 Task: Create List Home Page in Board Newsletter Design to Workspace Digital Product Management. Create List About Page in Board Customer Journey Optimization to Workspace Digital Product Management. Create List Products and Services in Board Product Launch Strategy and Execution to Workspace Digital Product Management
Action: Mouse moved to (380, 134)
Screenshot: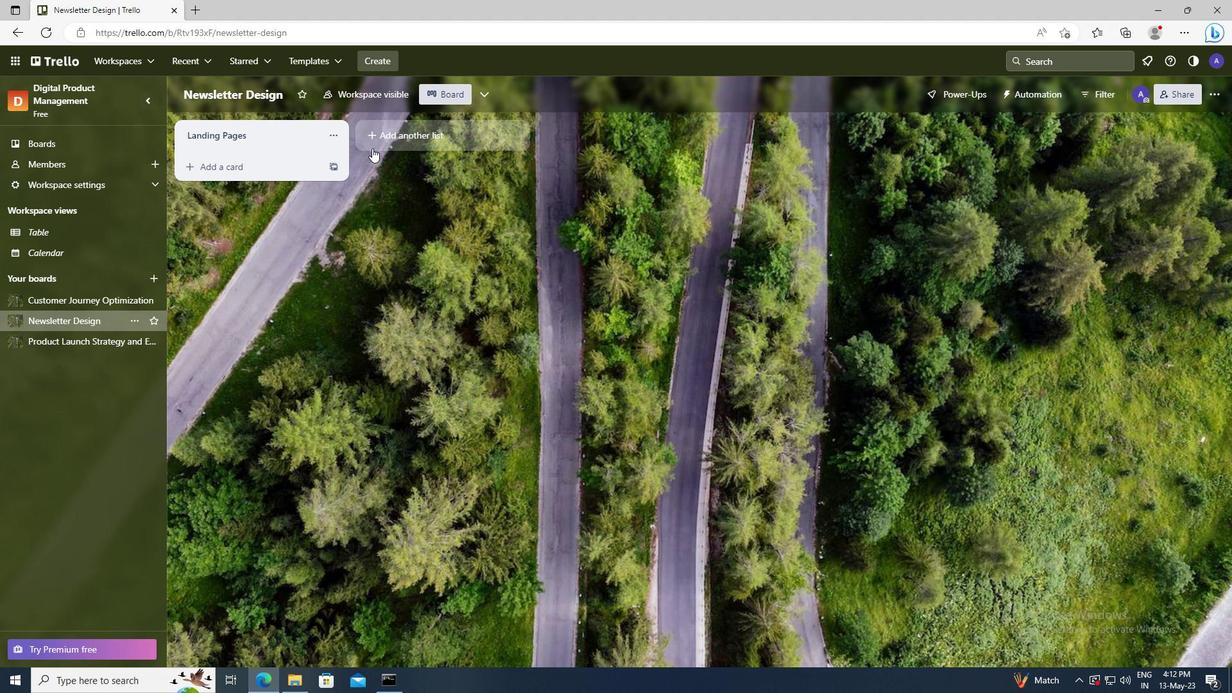 
Action: Mouse pressed left at (380, 134)
Screenshot: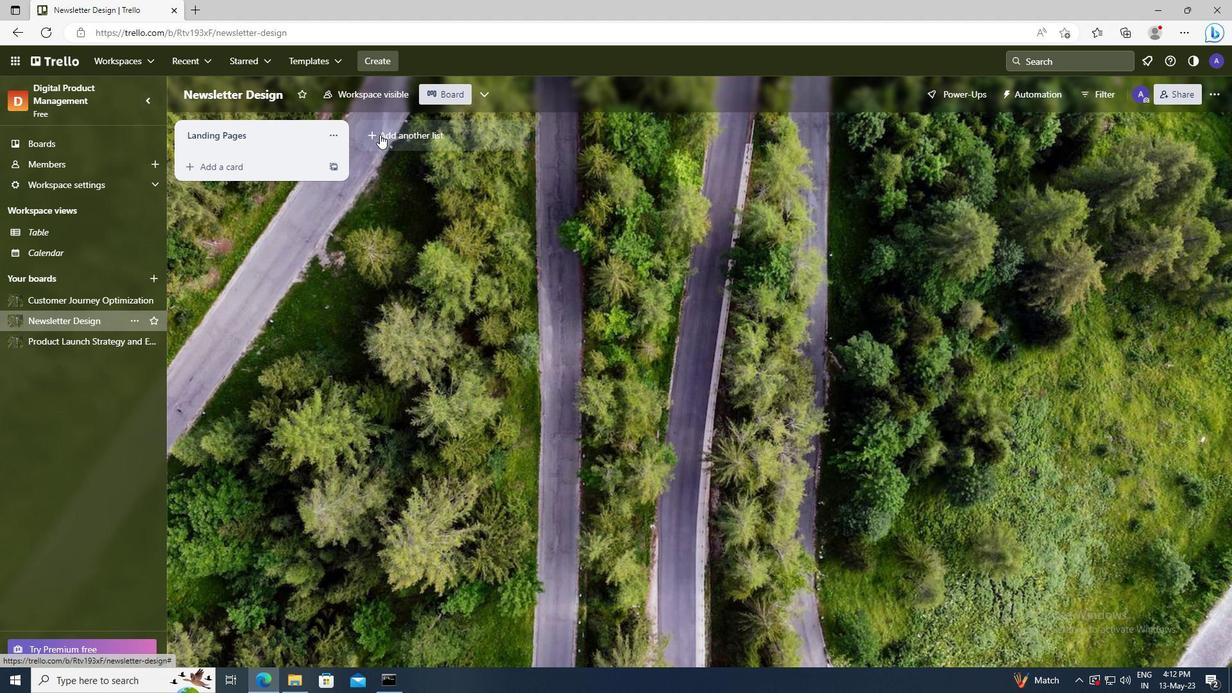 
Action: Key pressed <Key.shift>HOME<Key.space><Key.shift>PAGE
Screenshot: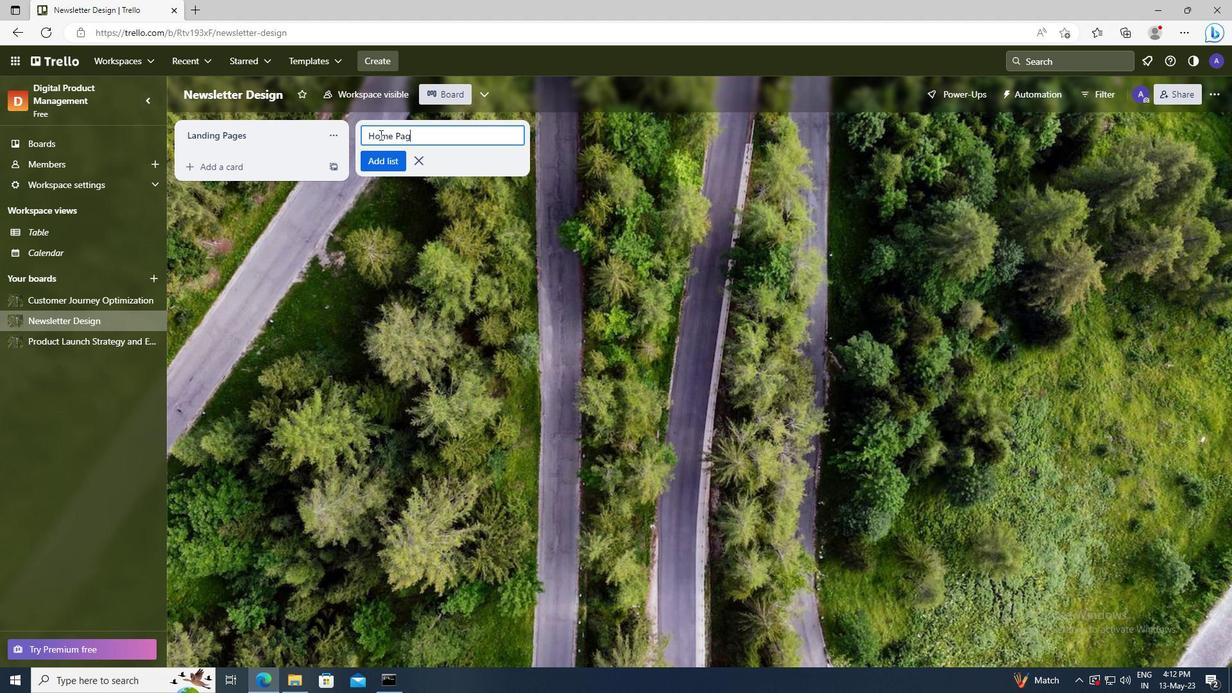 
Action: Mouse moved to (385, 162)
Screenshot: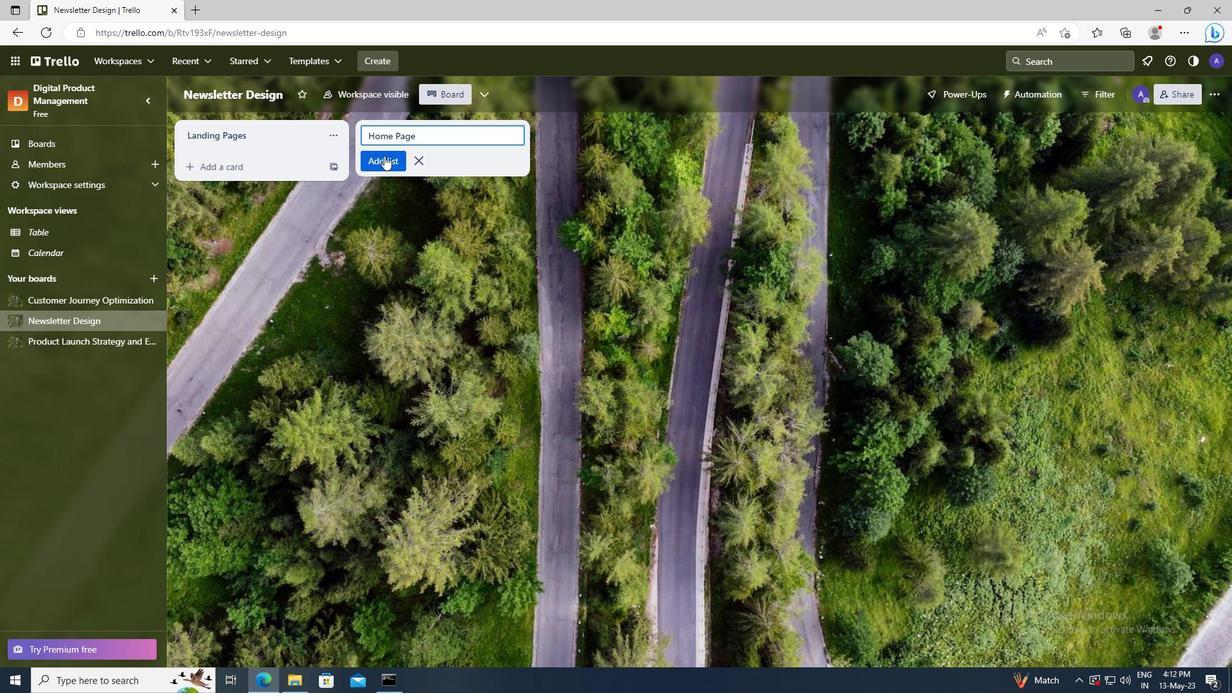 
Action: Mouse pressed left at (385, 162)
Screenshot: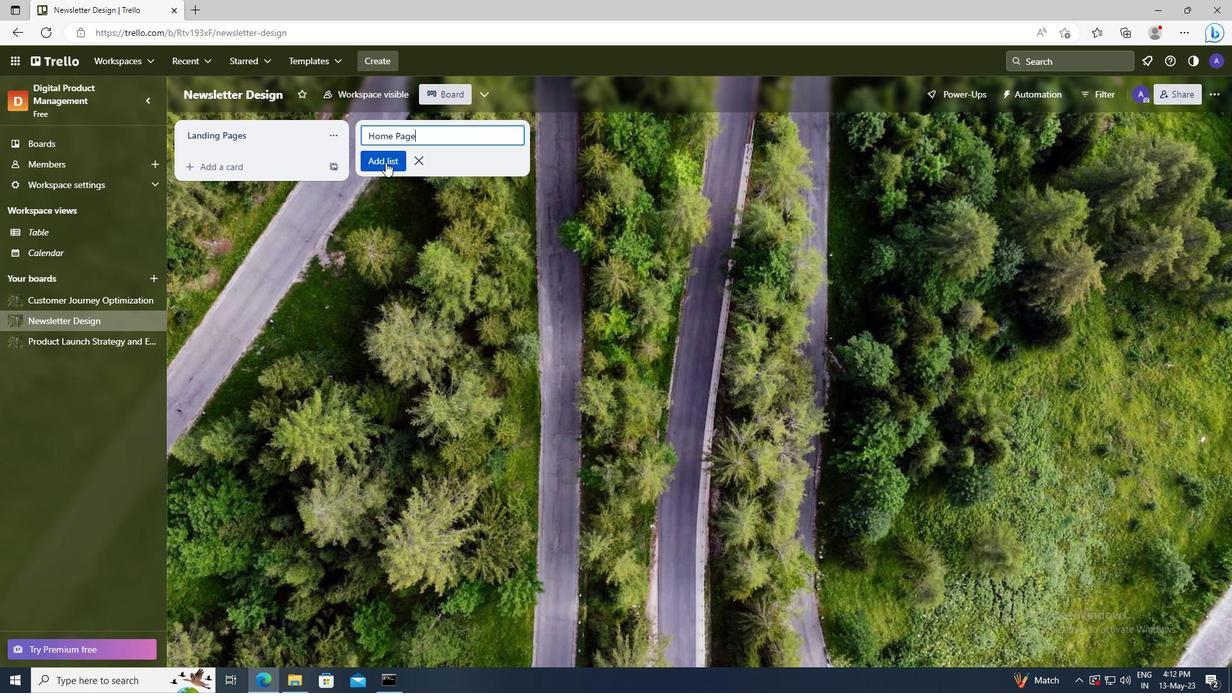 
Action: Mouse moved to (58, 297)
Screenshot: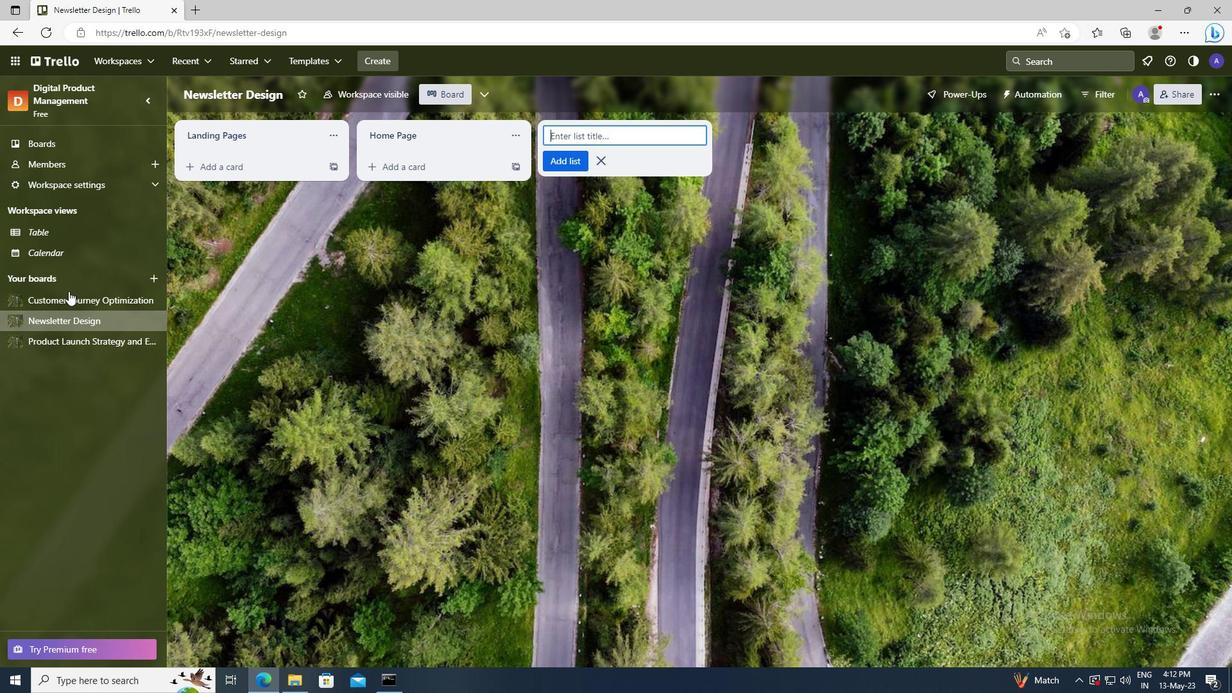 
Action: Mouse pressed left at (58, 297)
Screenshot: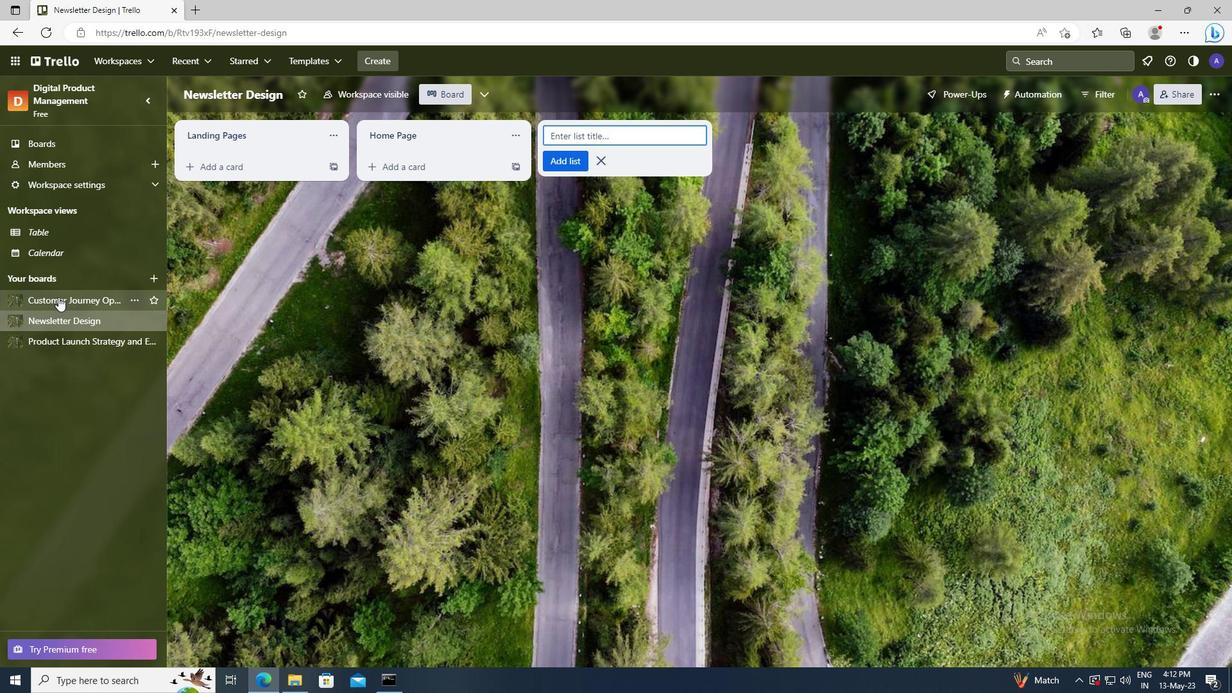 
Action: Mouse moved to (383, 131)
Screenshot: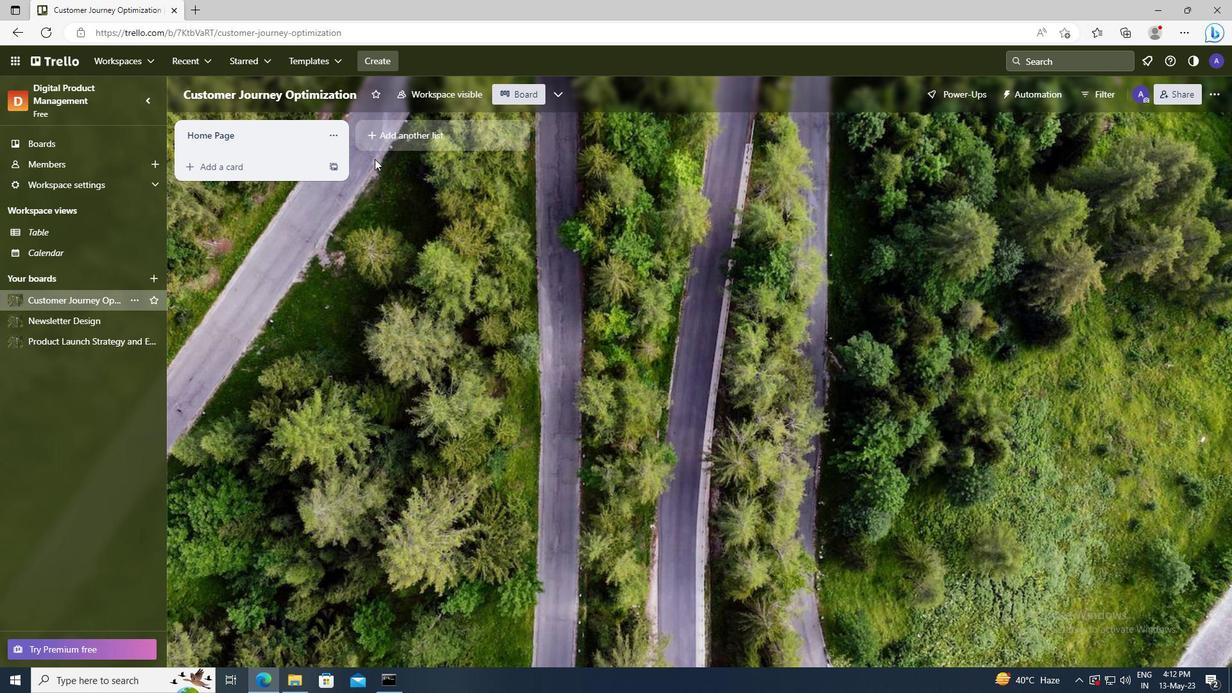 
Action: Mouse pressed left at (383, 131)
Screenshot: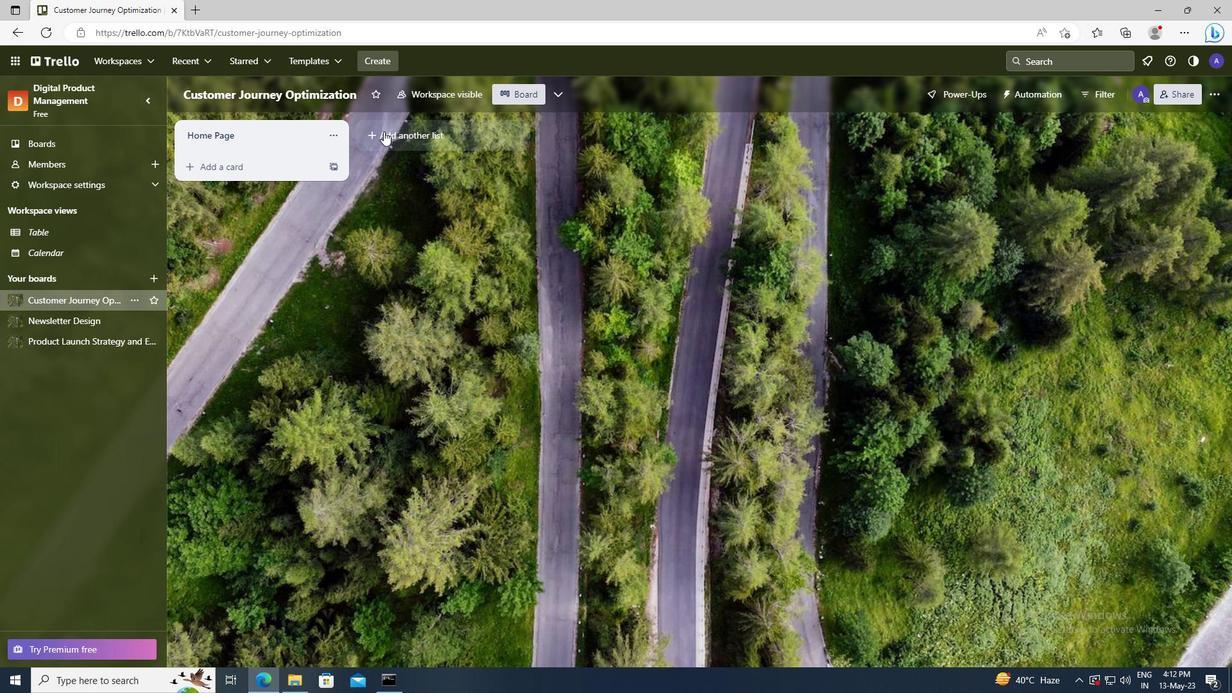 
Action: Key pressed <Key.shift>ABOUT<Key.space><Key.shift>PAGE
Screenshot: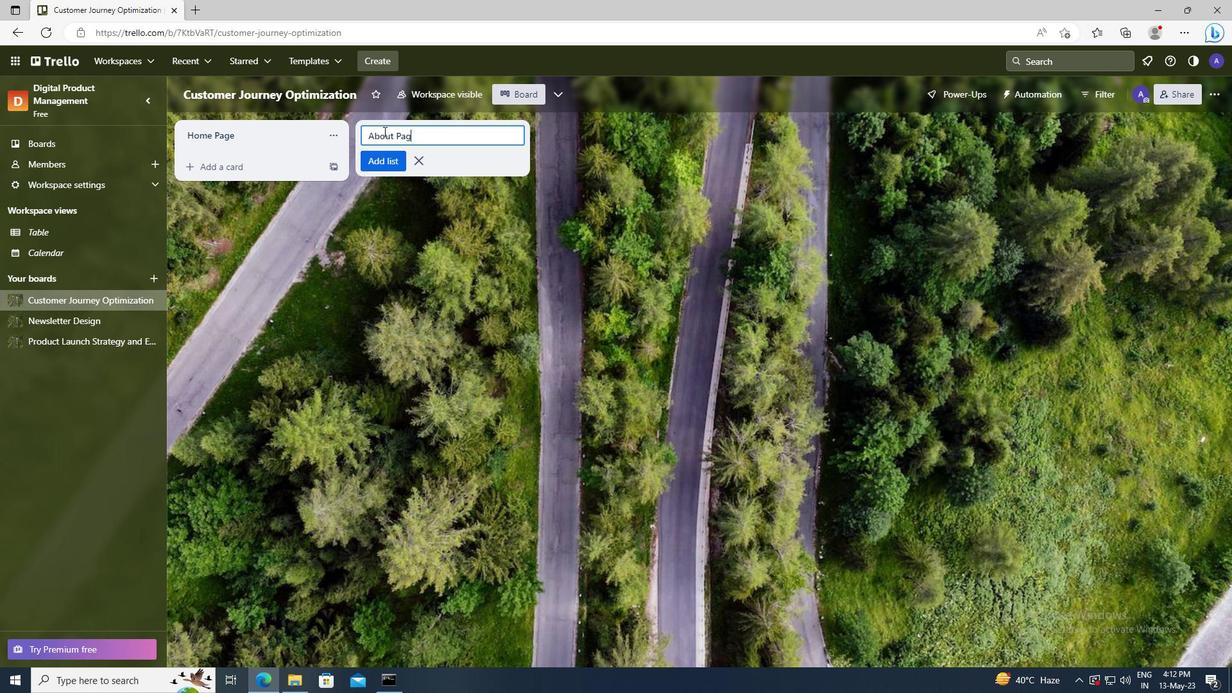 
Action: Mouse moved to (381, 161)
Screenshot: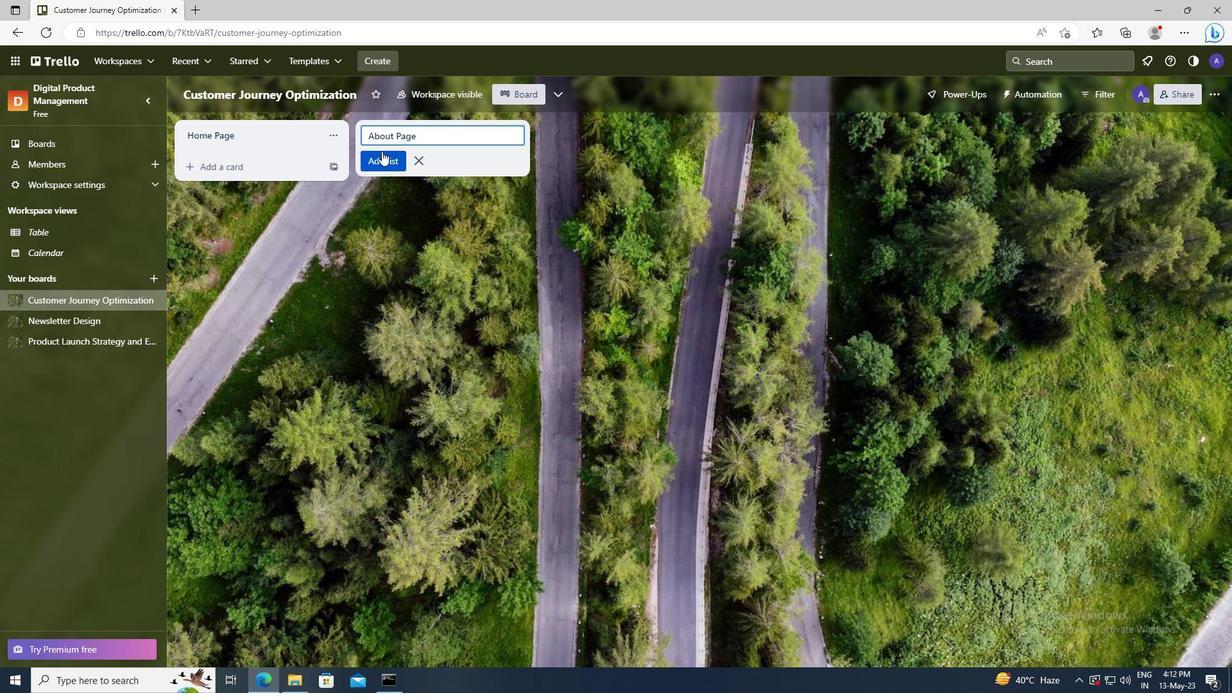 
Action: Mouse pressed left at (381, 161)
Screenshot: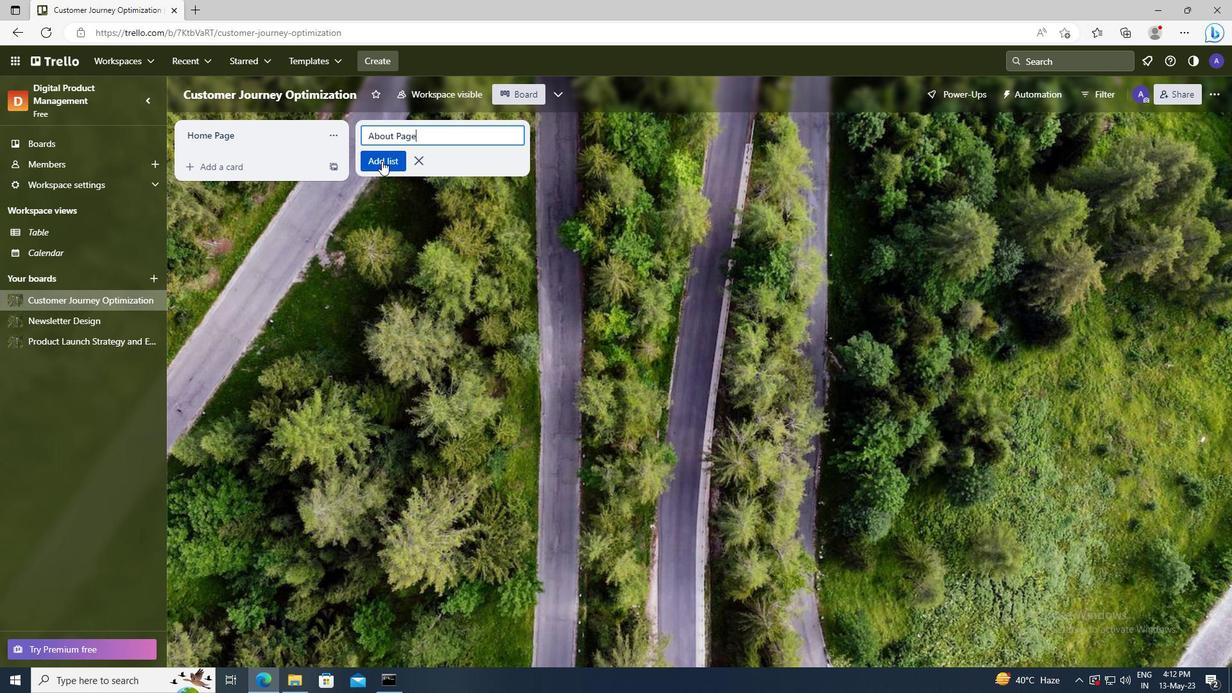 
Action: Mouse moved to (95, 347)
Screenshot: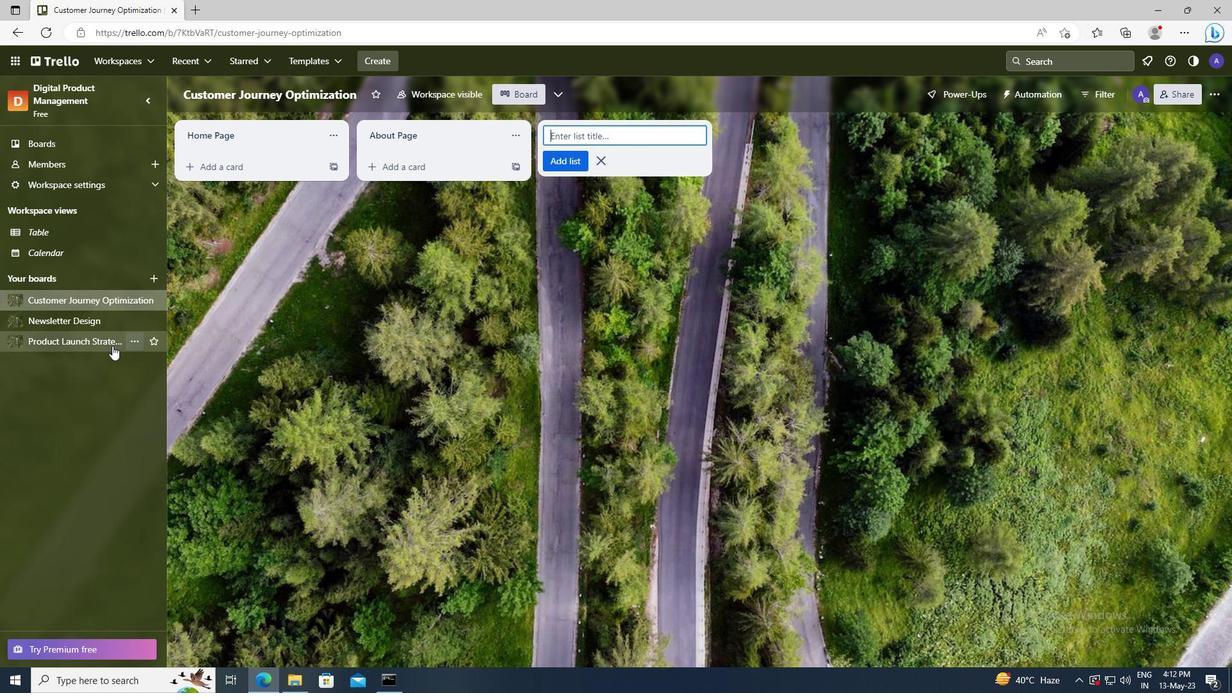 
Action: Mouse pressed left at (95, 347)
Screenshot: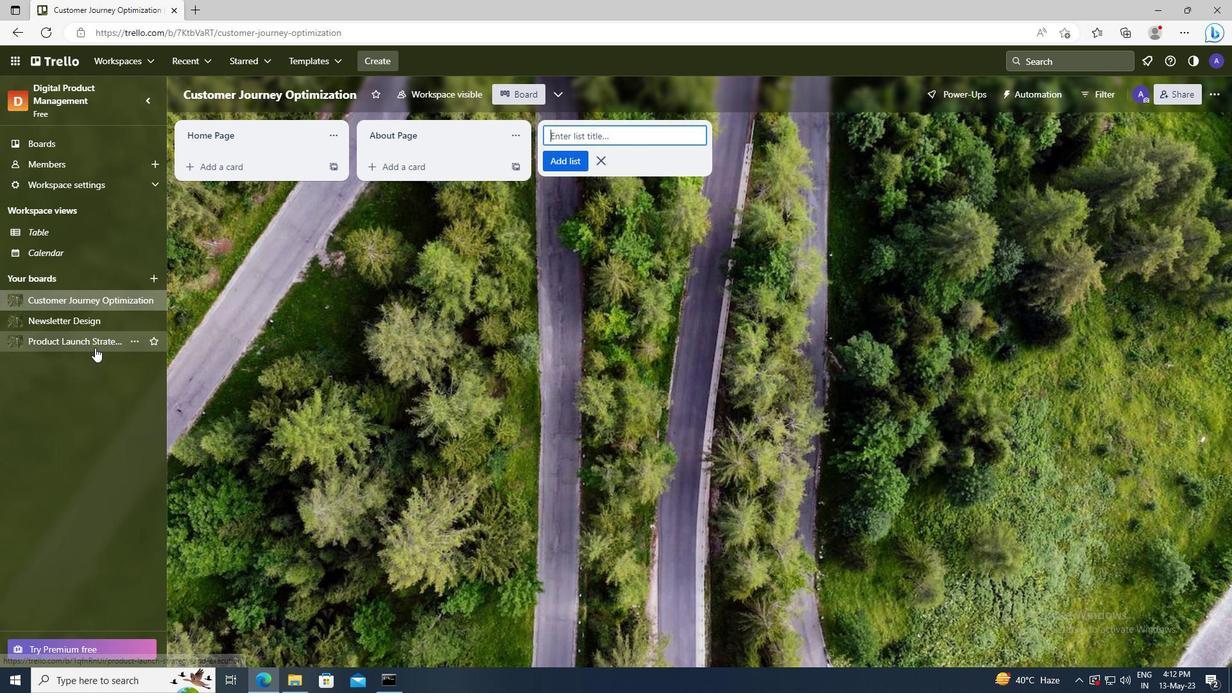 
Action: Mouse moved to (389, 139)
Screenshot: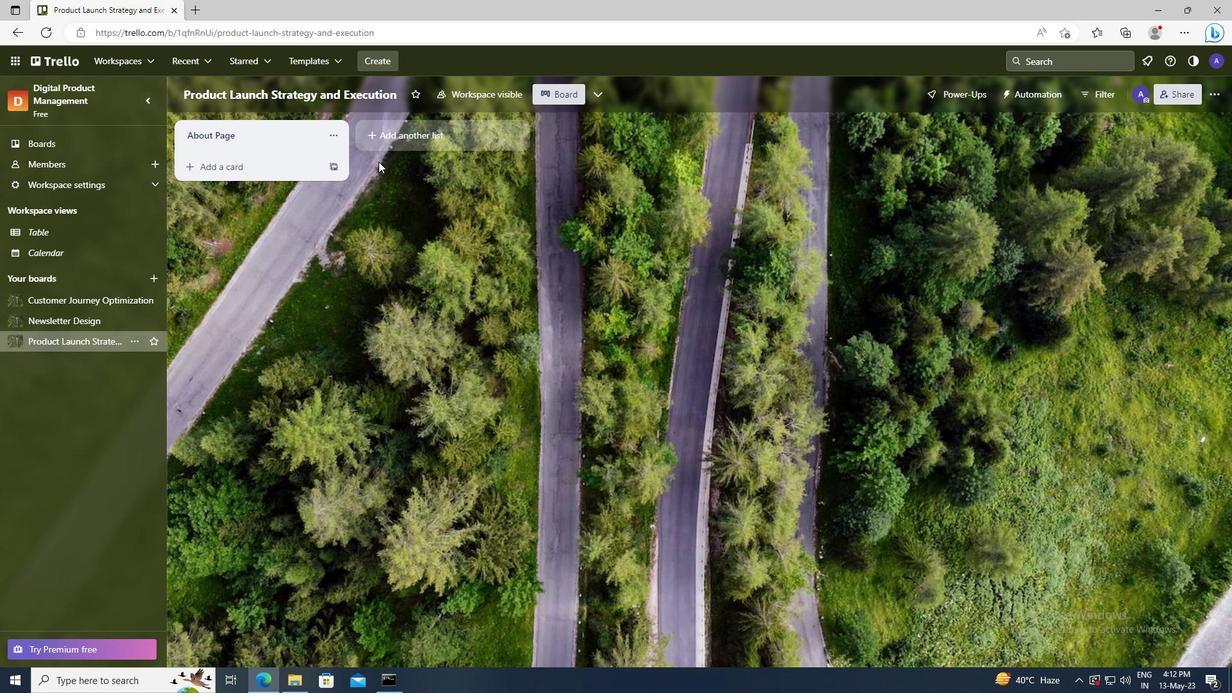 
Action: Mouse pressed left at (389, 139)
Screenshot: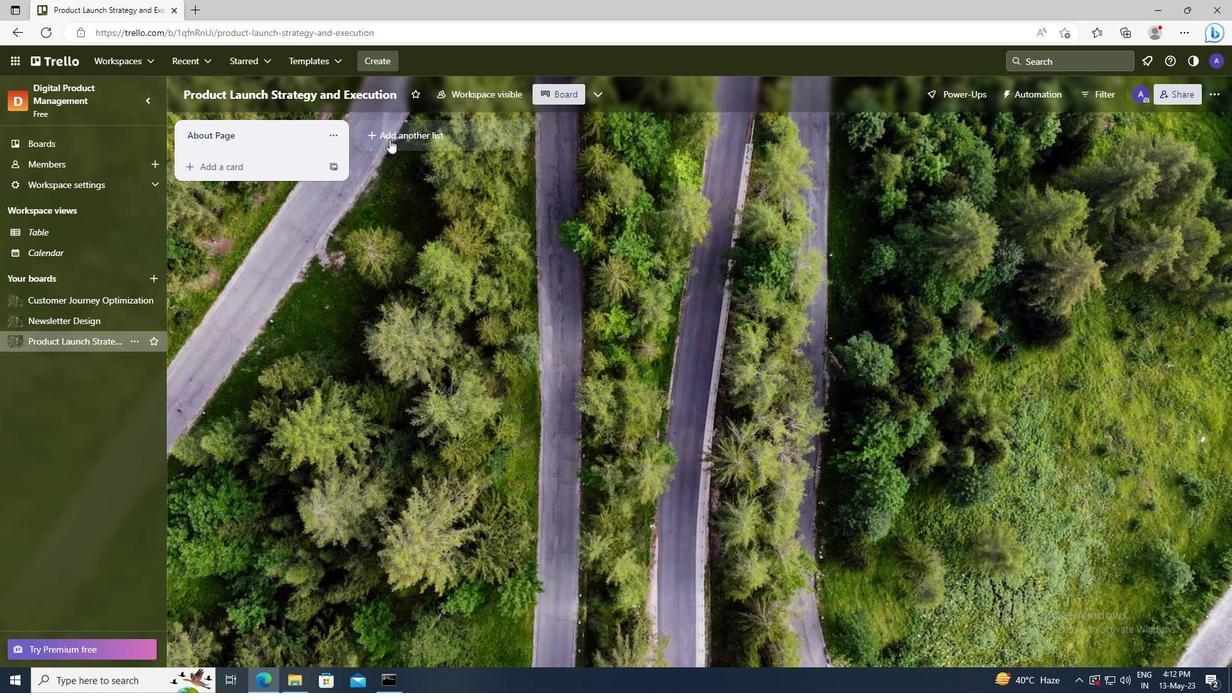 
Action: Key pressed <Key.shift>PRODUCTS<Key.space>AND<Key.space><Key.shift_r>SERVICES
Screenshot: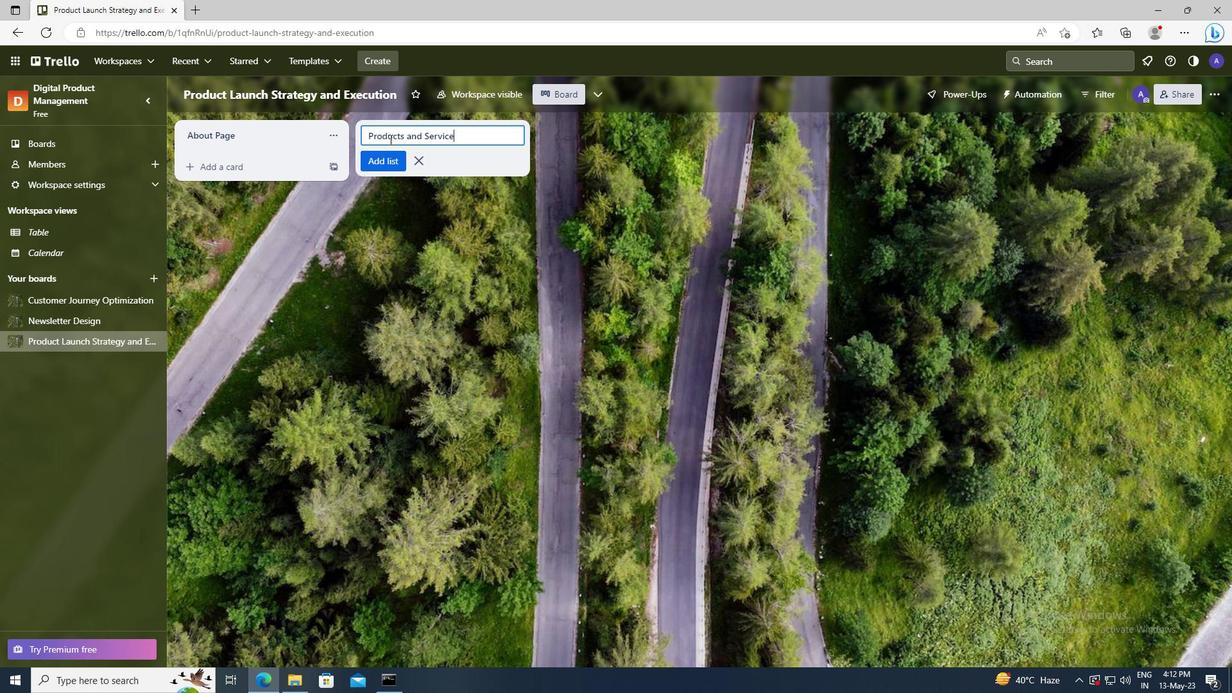 
Action: Mouse moved to (392, 161)
Screenshot: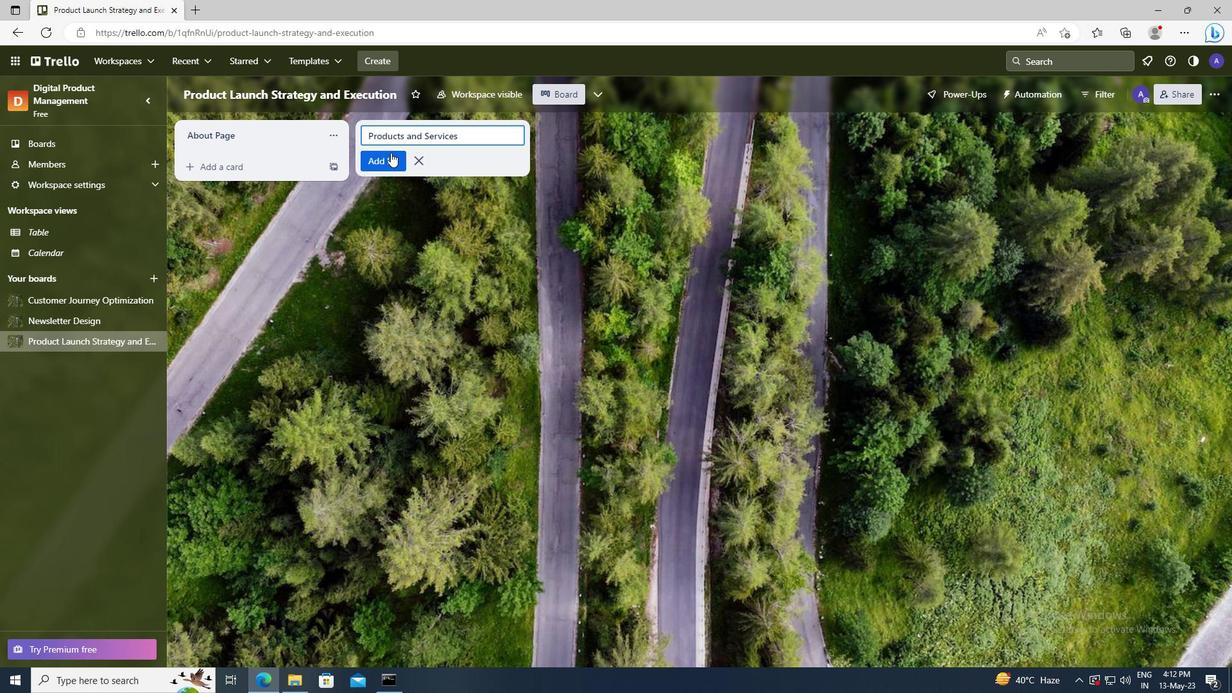 
Action: Mouse pressed left at (392, 161)
Screenshot: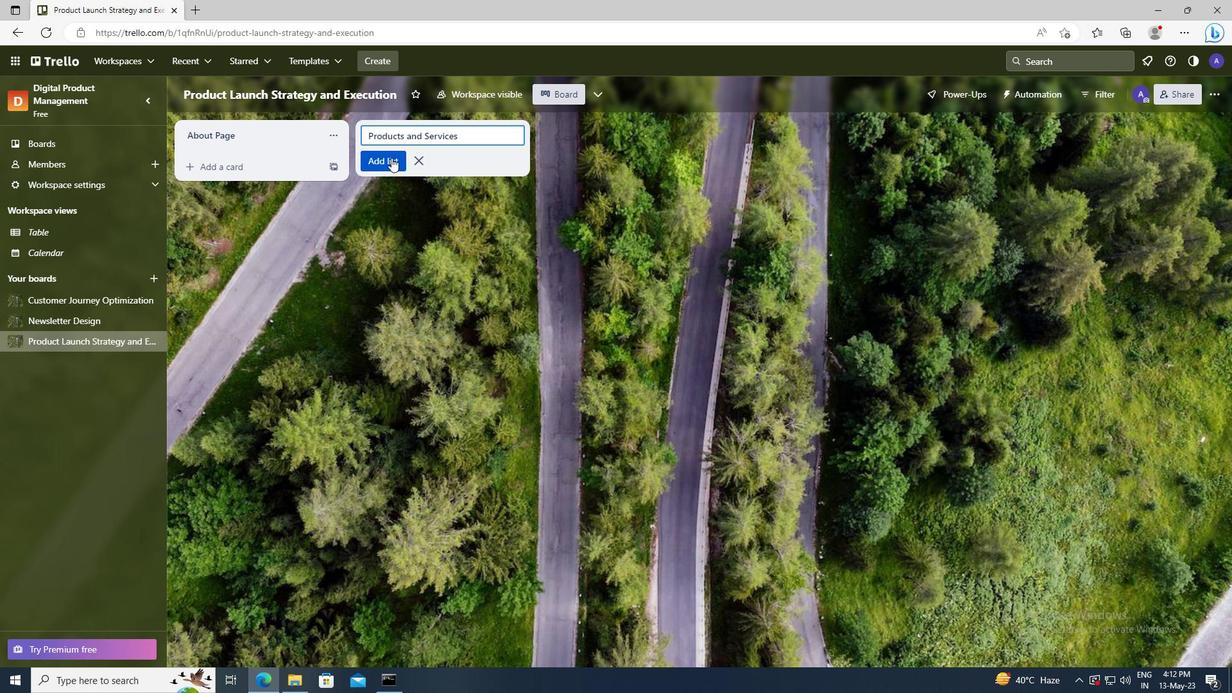 
